 Task: Turn off the autoplay videos in the feed.
Action: Mouse moved to (691, 81)
Screenshot: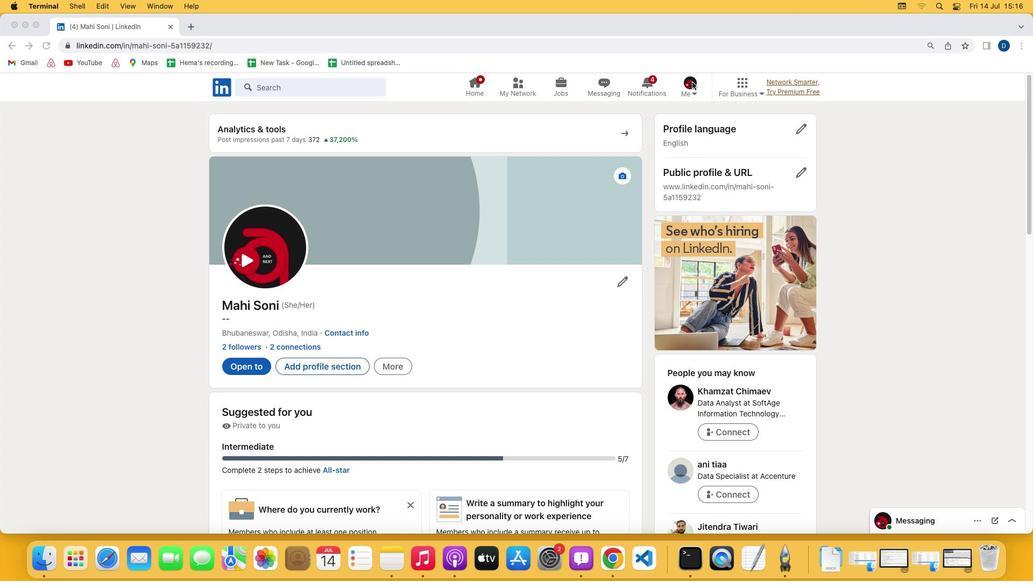 
Action: Mouse pressed left at (691, 81)
Screenshot: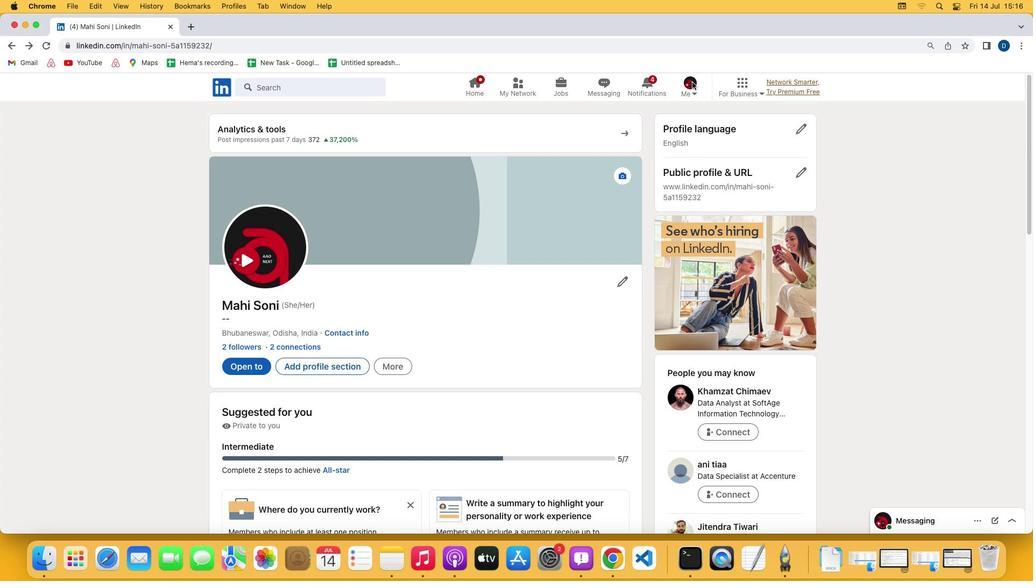 
Action: Mouse pressed left at (691, 81)
Screenshot: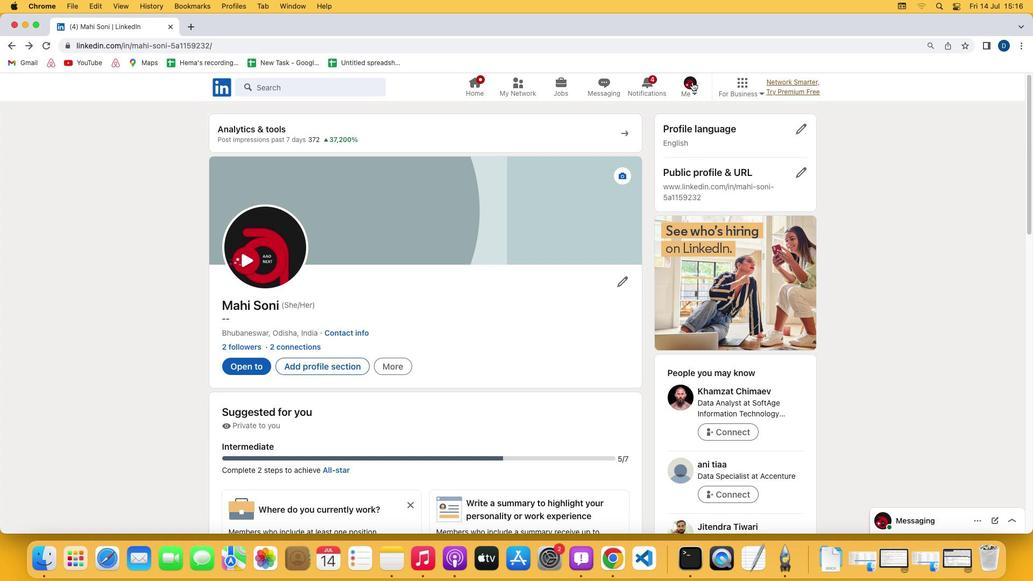 
Action: Mouse moved to (610, 206)
Screenshot: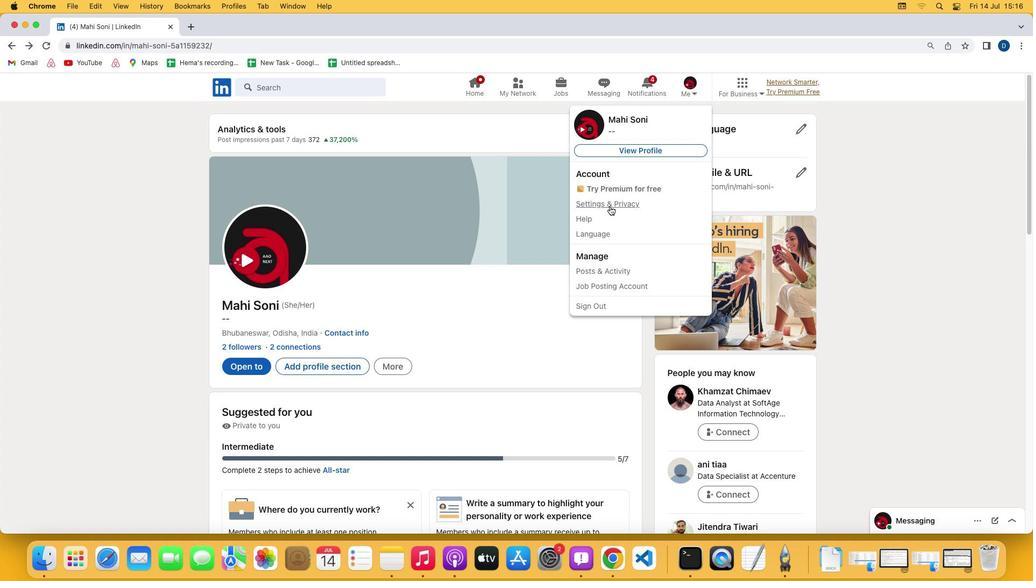 
Action: Mouse pressed left at (610, 206)
Screenshot: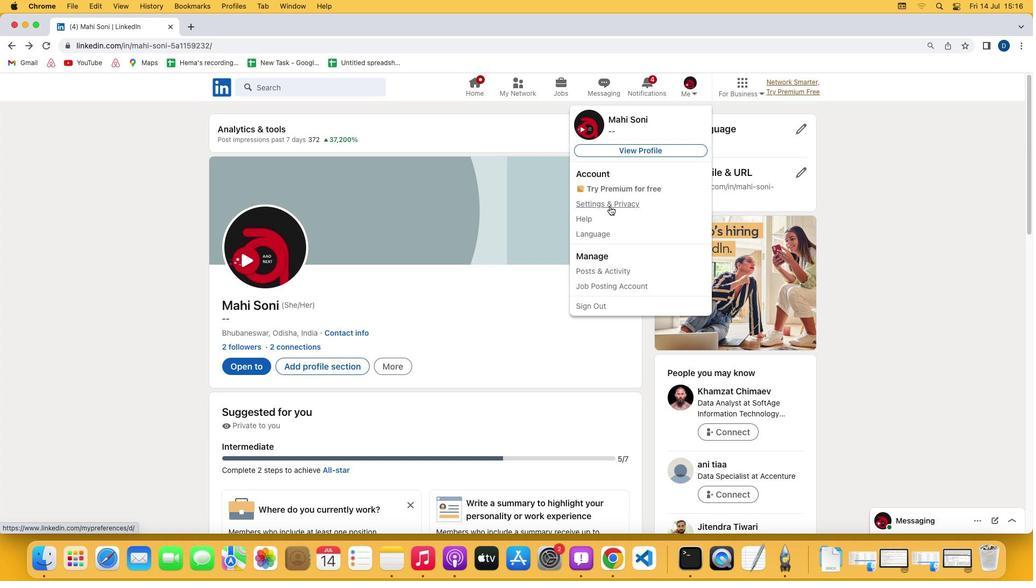 
Action: Mouse moved to (522, 386)
Screenshot: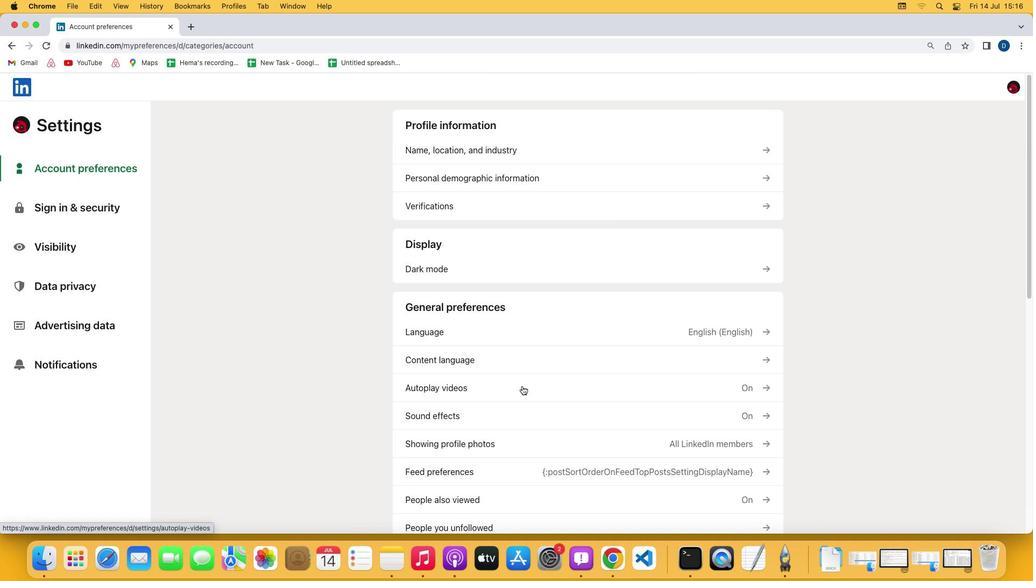 
Action: Mouse pressed left at (522, 386)
Screenshot: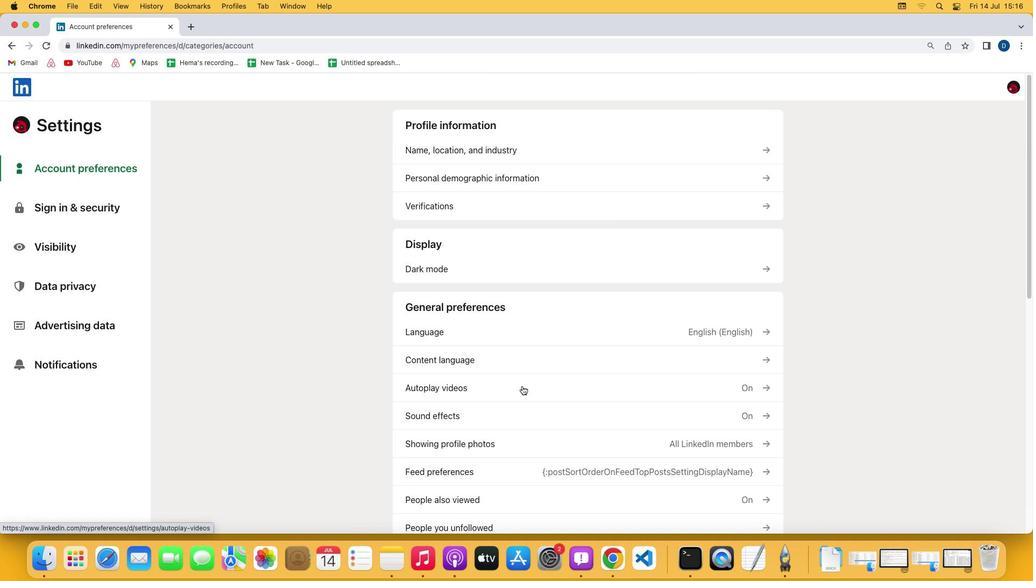 
Action: Mouse moved to (746, 189)
Screenshot: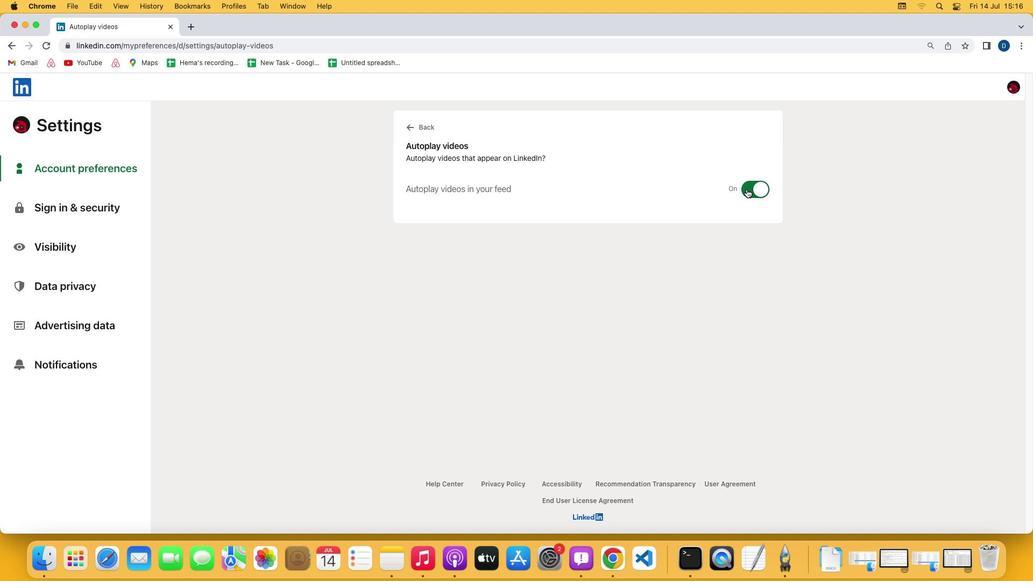 
Action: Mouse pressed left at (746, 189)
Screenshot: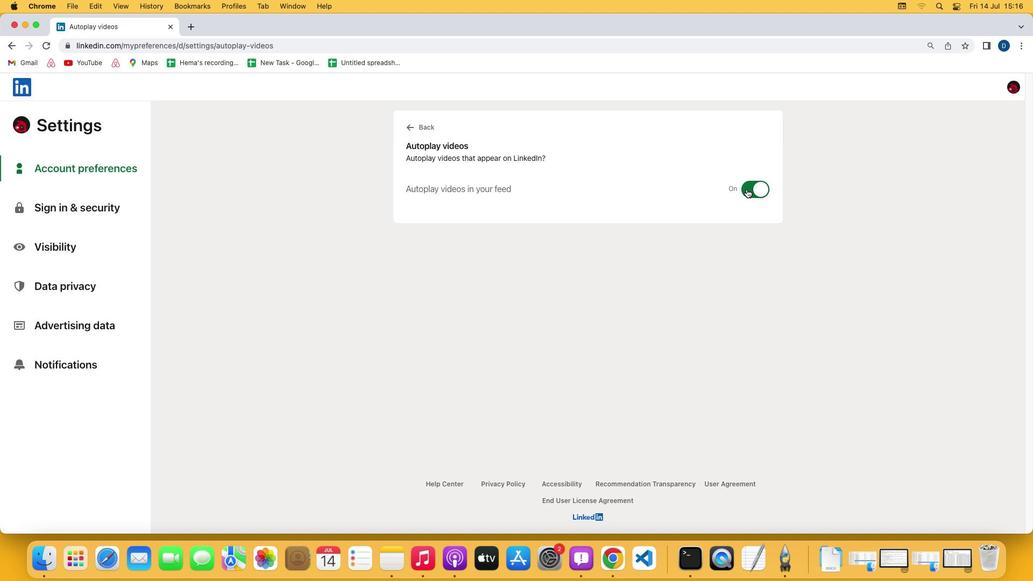 
Action: Mouse moved to (746, 189)
Screenshot: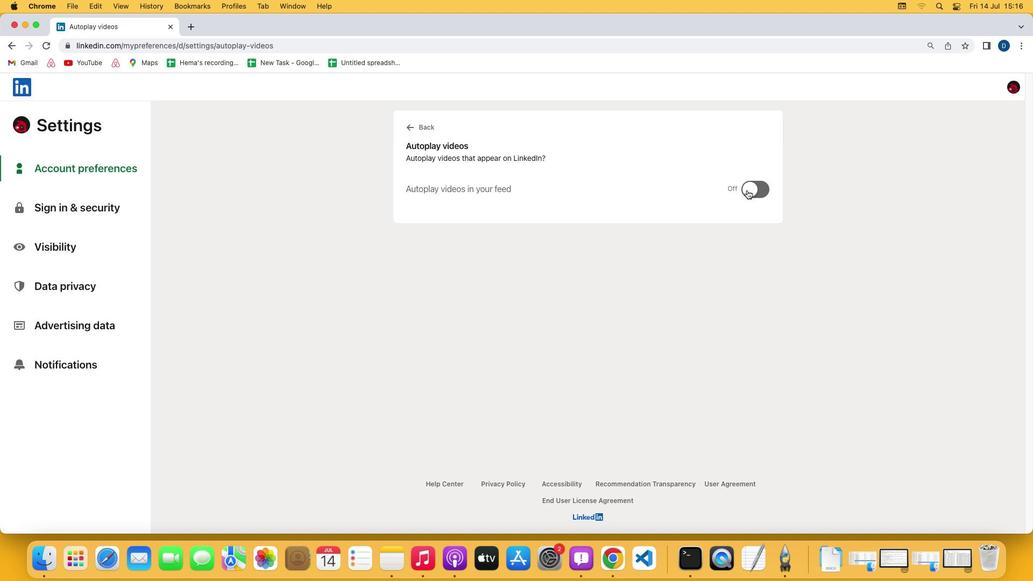 
